 Task: Add on repost with your thoughts and write " I am Starting a new Position".
Action: Mouse scrolled (903, 445) with delta (0, 0)
Screenshot: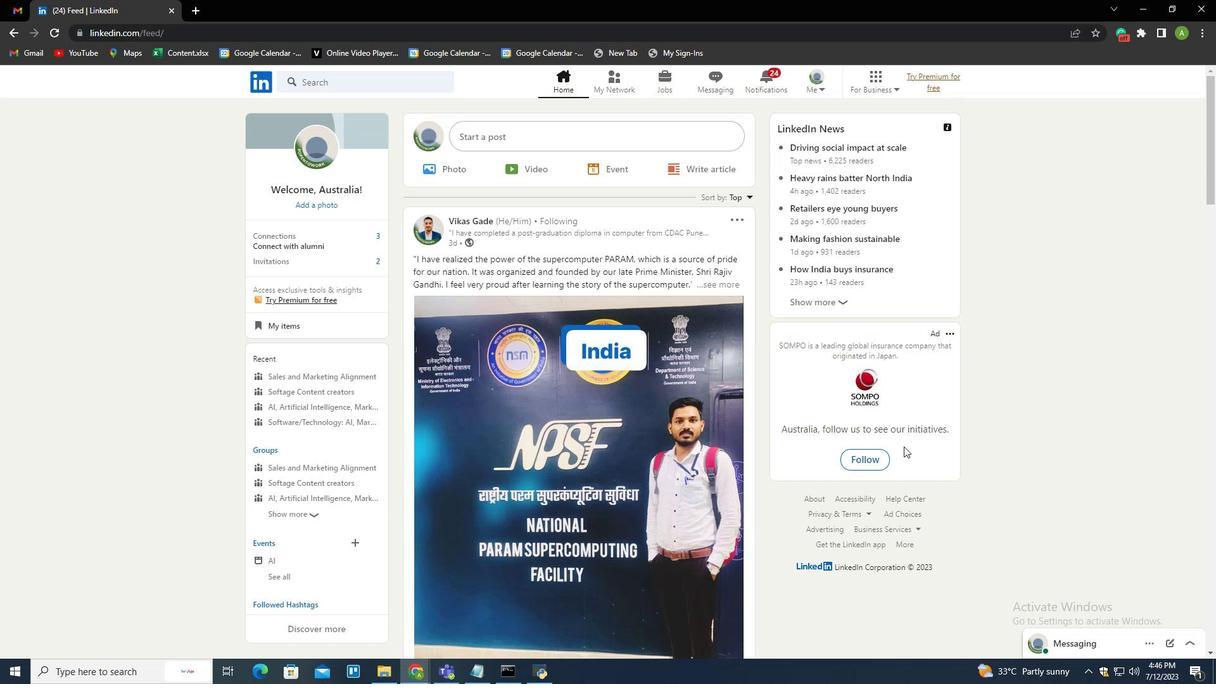 
Action: Mouse scrolled (903, 445) with delta (0, 0)
Screenshot: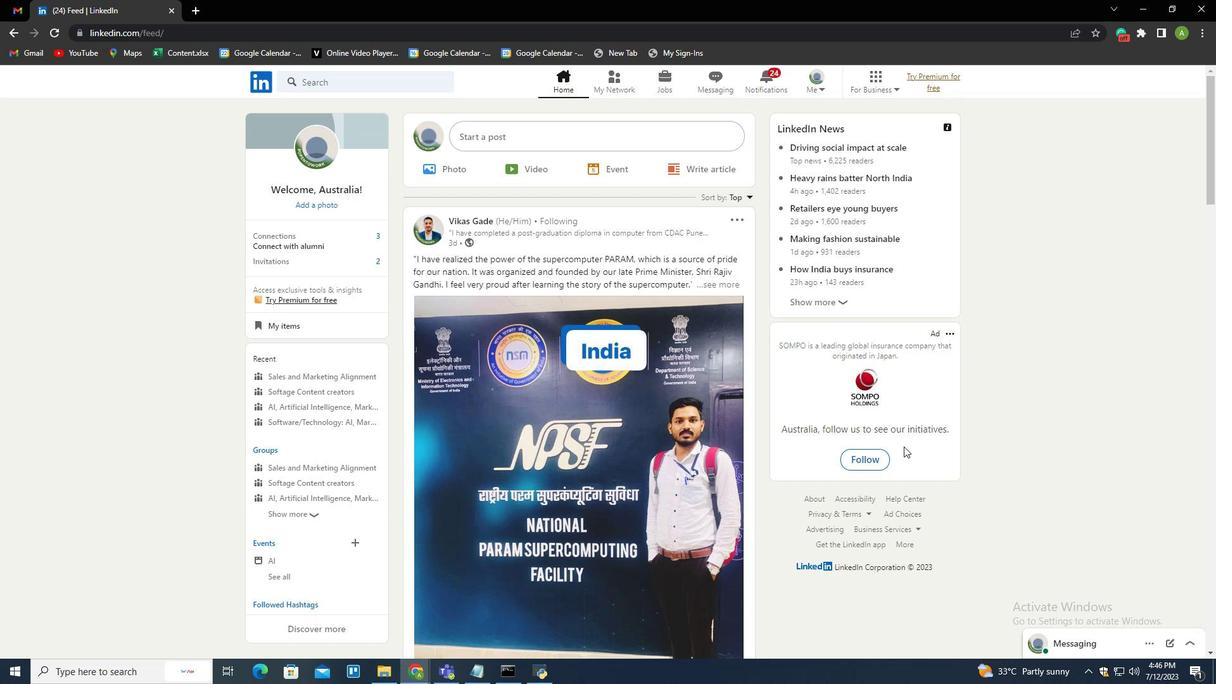 
Action: Mouse scrolled (903, 445) with delta (0, 0)
Screenshot: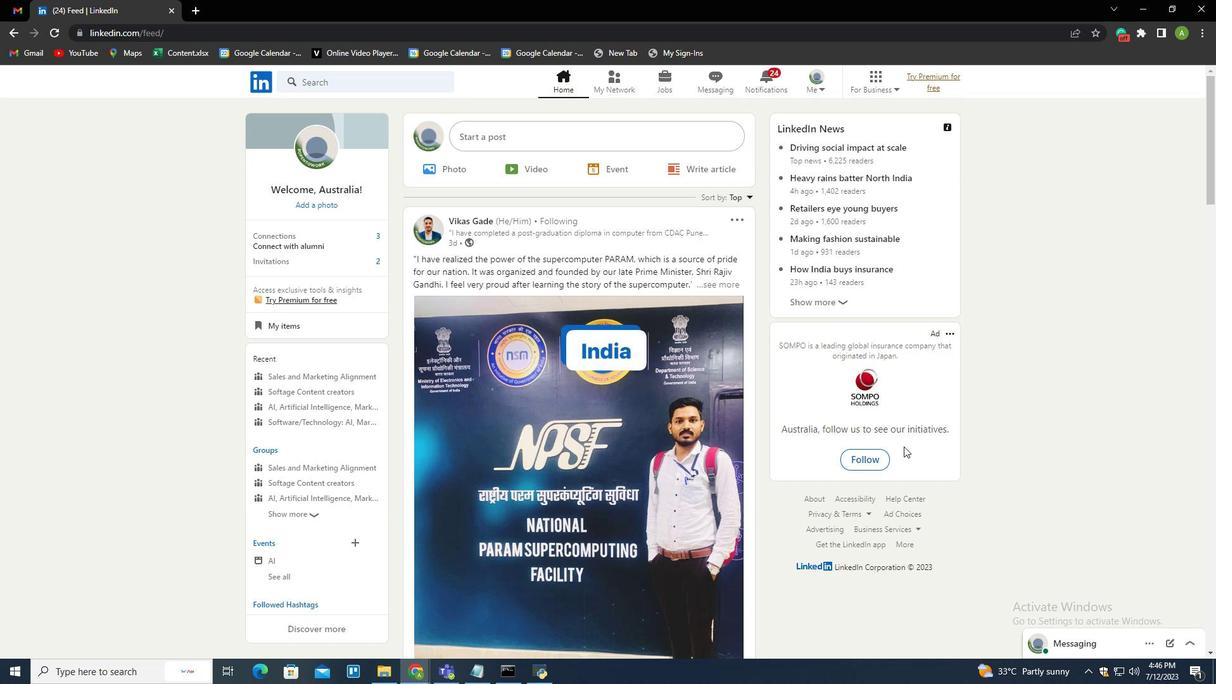 
Action: Mouse scrolled (903, 445) with delta (0, 0)
Screenshot: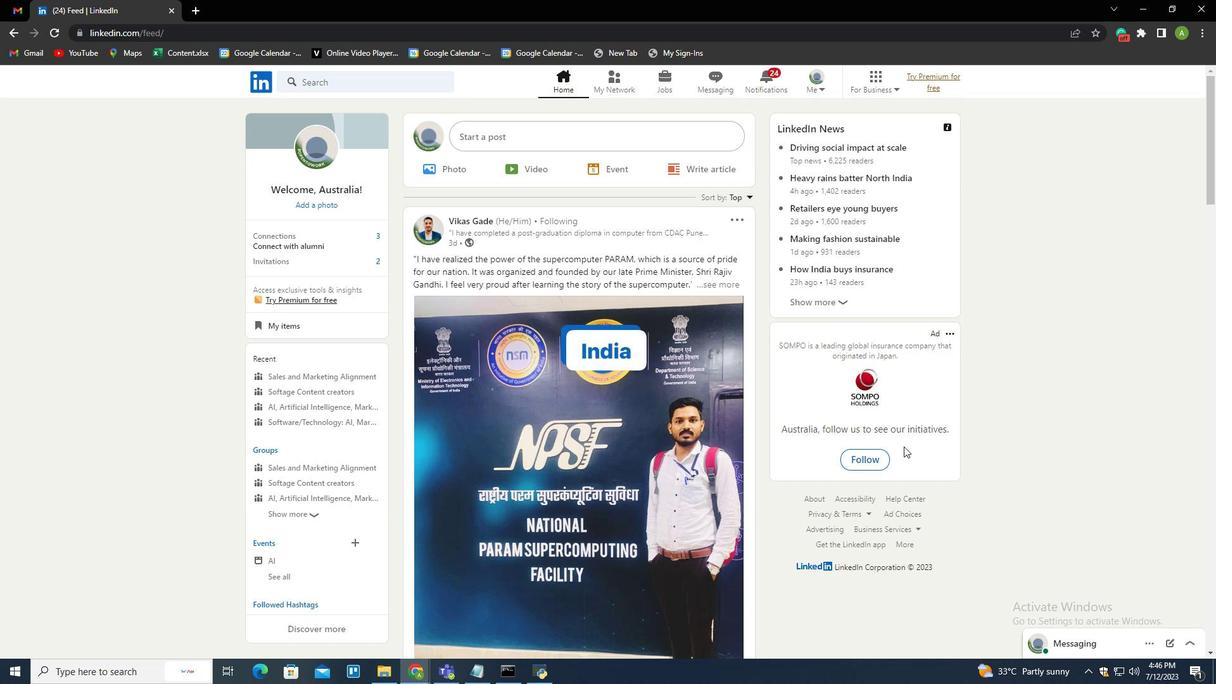 
Action: Mouse scrolled (903, 445) with delta (0, 0)
Screenshot: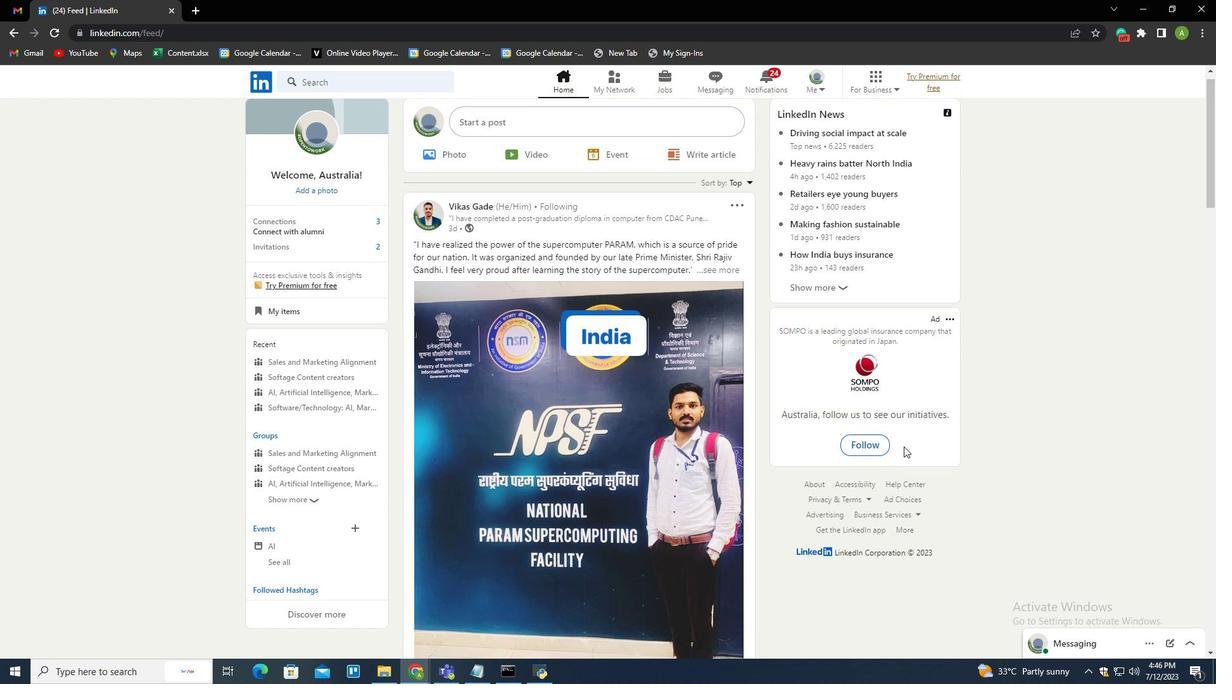 
Action: Mouse moved to (629, 457)
Screenshot: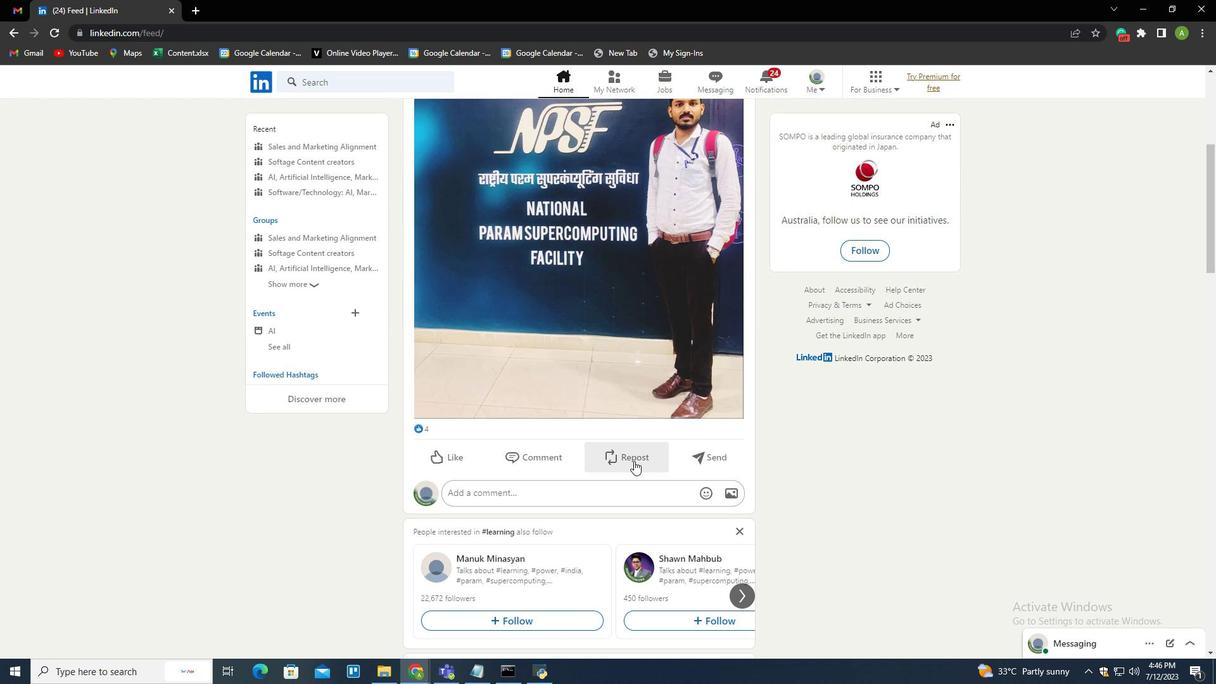 
Action: Mouse pressed left at (629, 457)
Screenshot: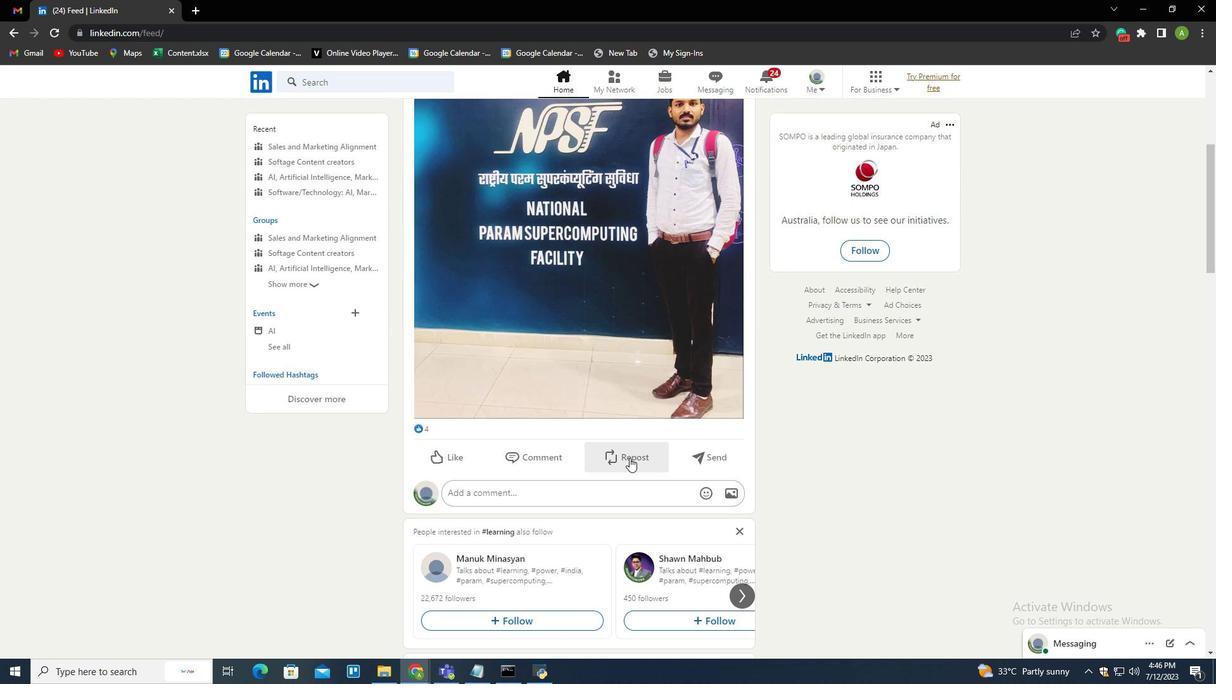 
Action: Mouse moved to (552, 487)
Screenshot: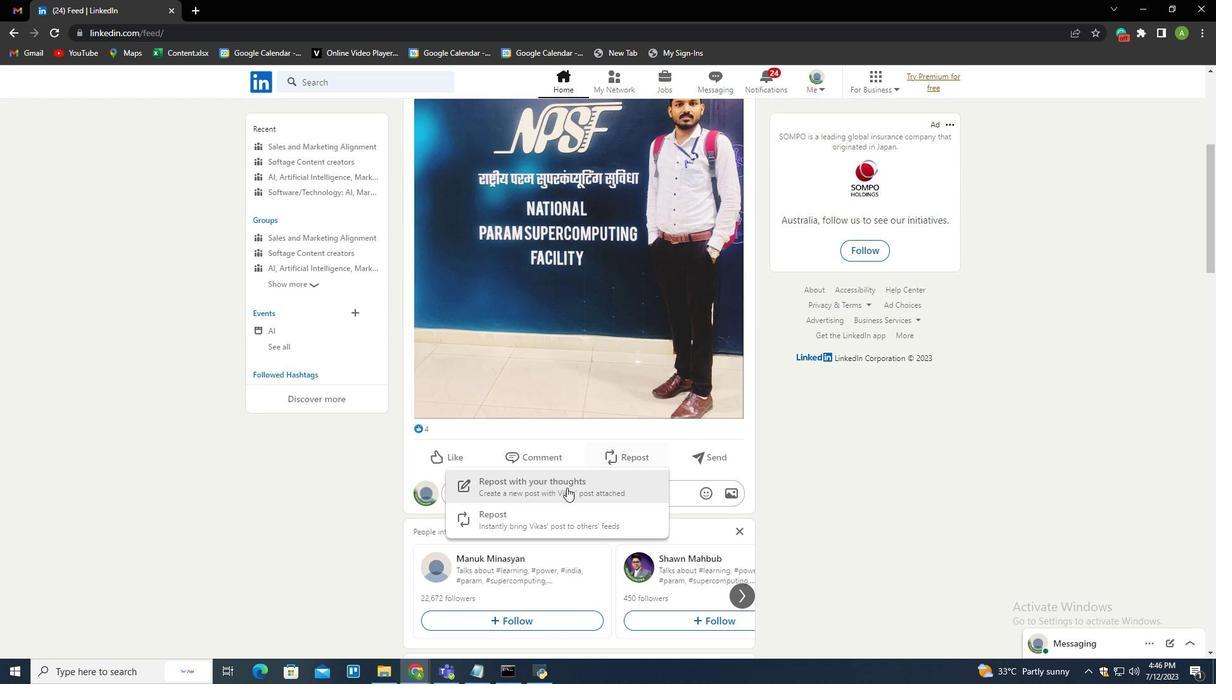 
Action: Mouse pressed left at (552, 487)
Screenshot: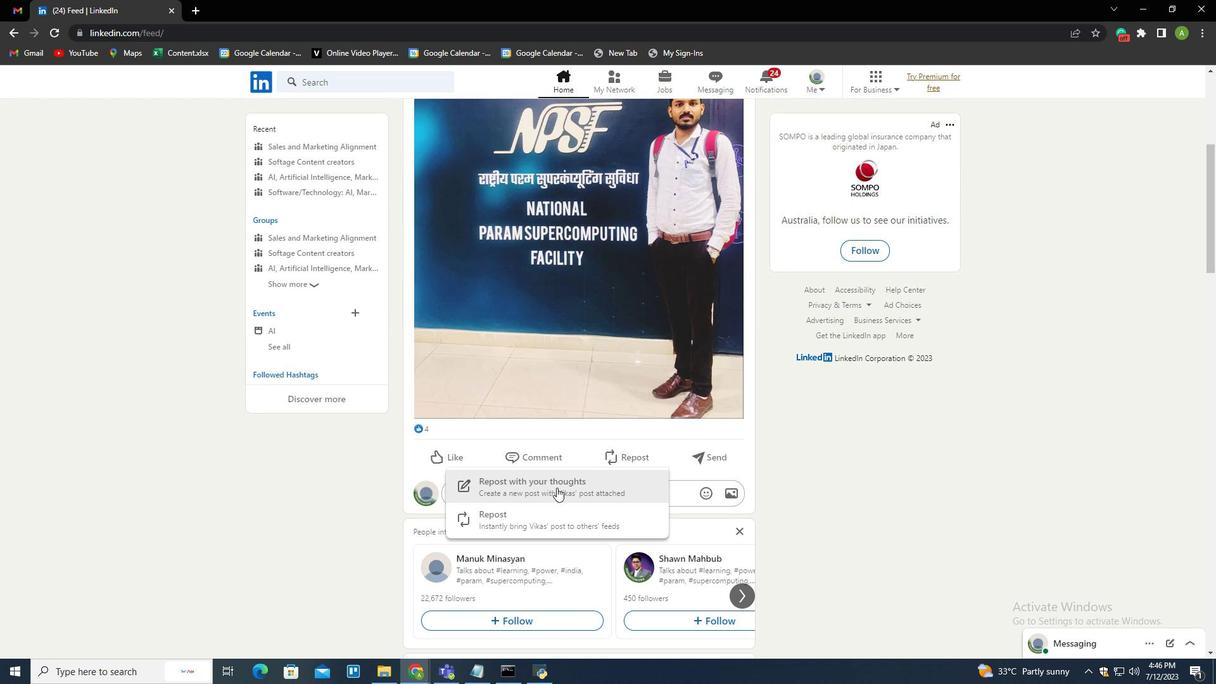 
Action: Mouse moved to (511, 166)
Screenshot: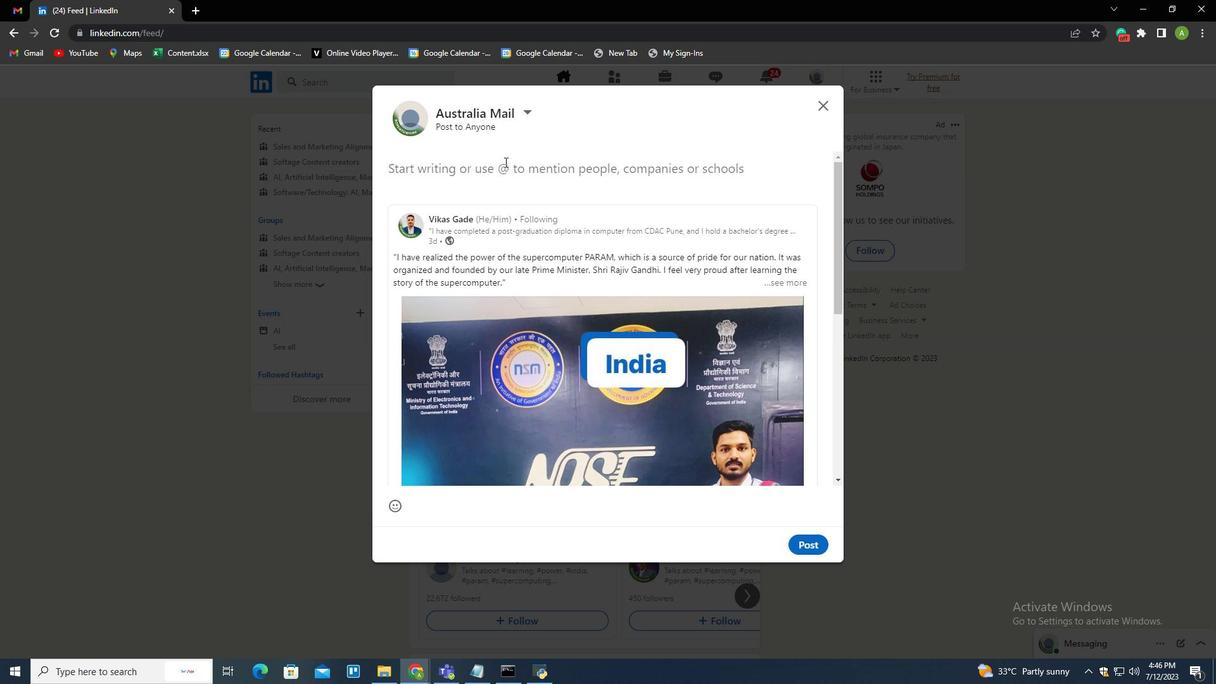 
Action: Key pressed <Key.shift>I<Key.space>am<Key.space>s<Key.backspace><Key.shift>Starting<Key.space>a<Key.space>new<Key.space><Key.shift>Position
Screenshot: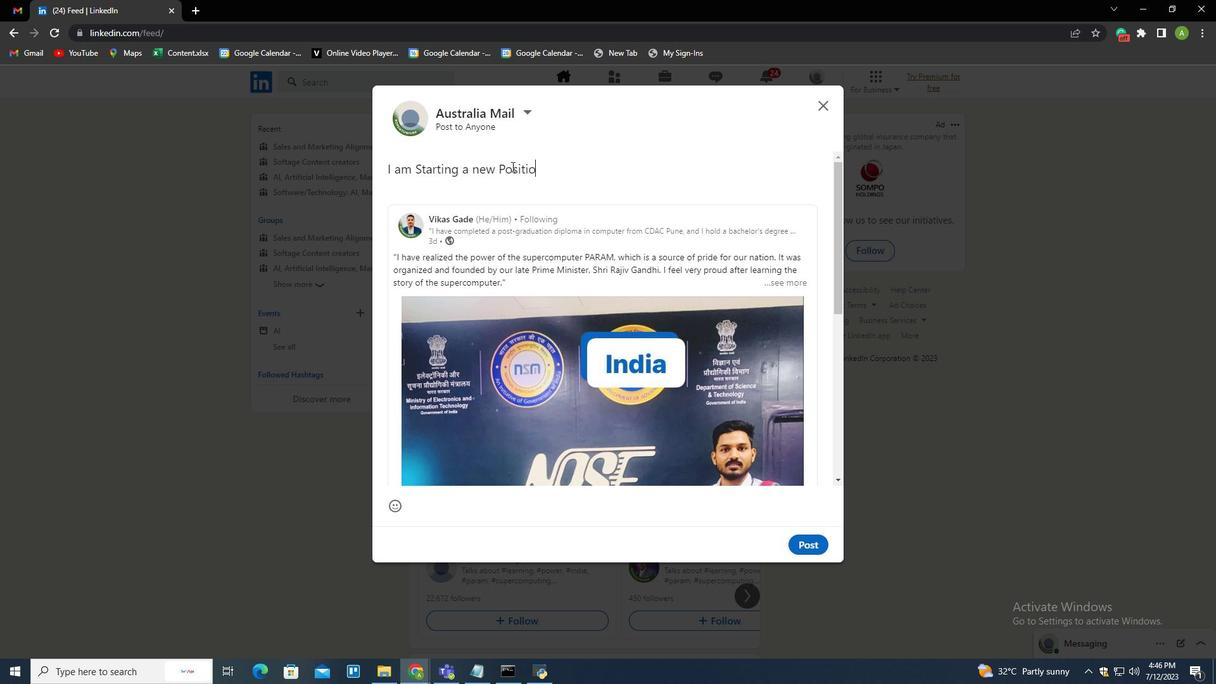 
Action: Mouse moved to (754, 495)
Screenshot: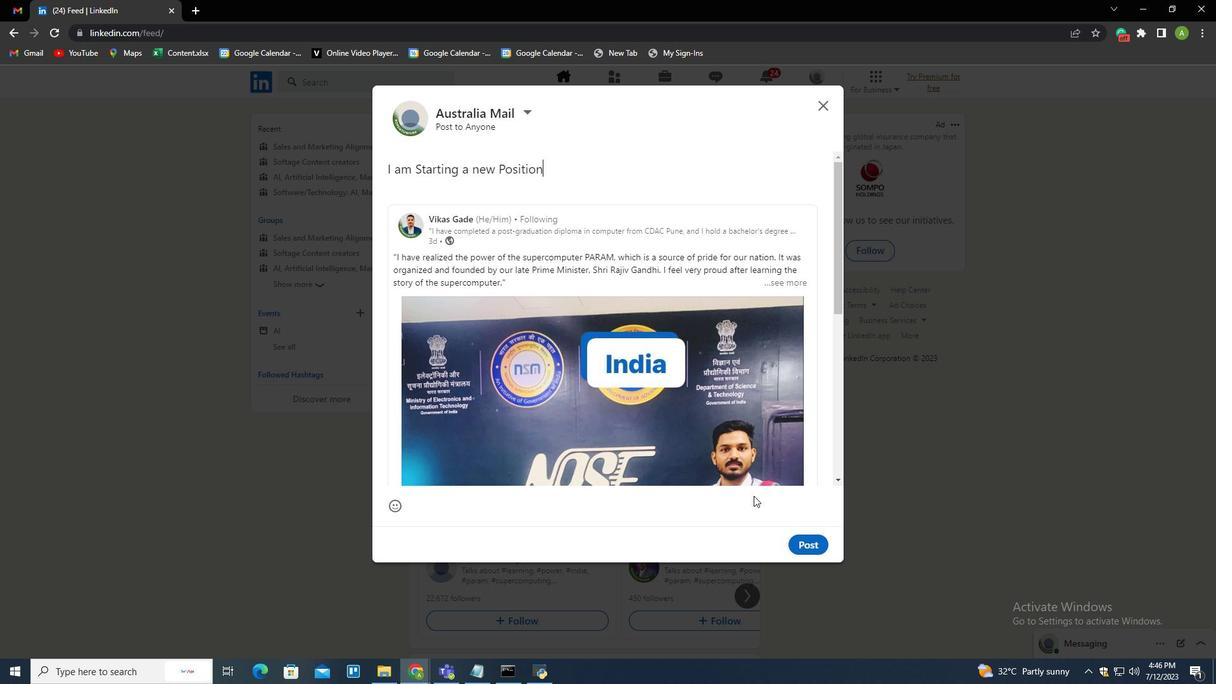 
